 Task: Add a condition where "Brand Is not AI" in pending tickets.
Action: Mouse moved to (137, 468)
Screenshot: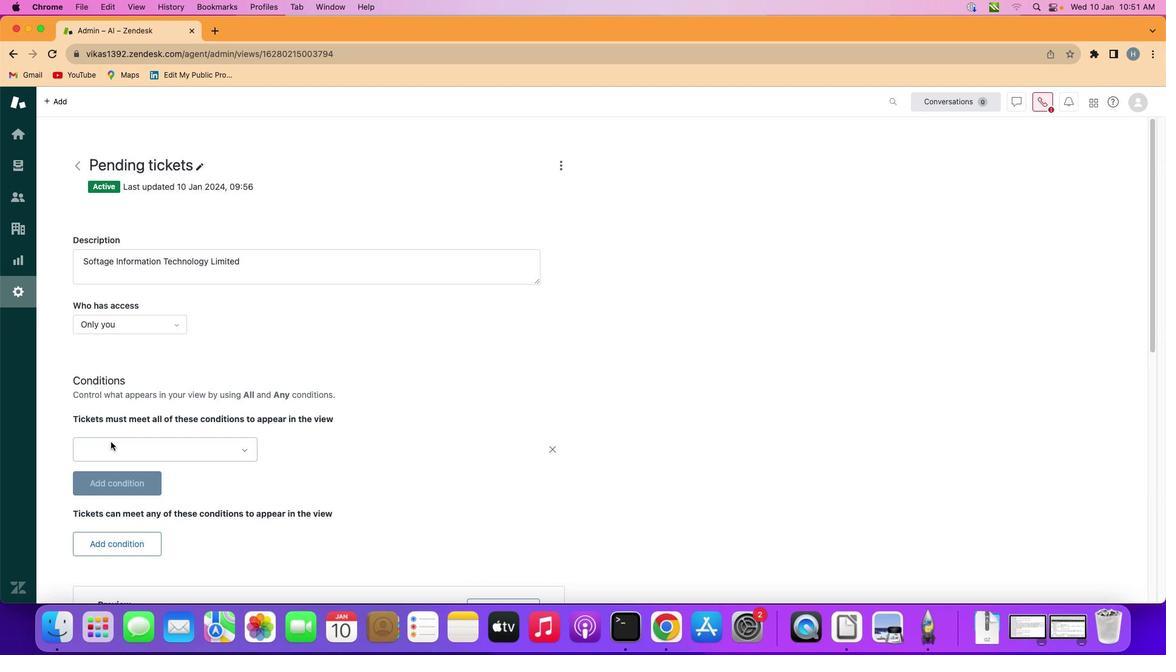 
Action: Mouse pressed left at (137, 468)
Screenshot: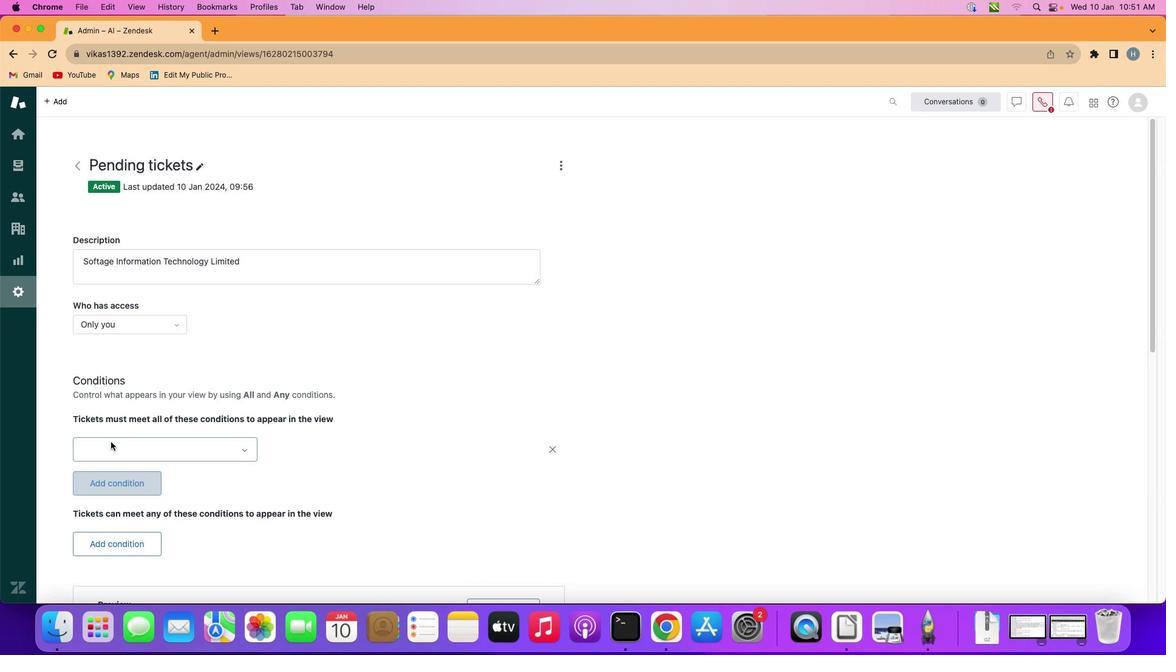 
Action: Mouse moved to (211, 475)
Screenshot: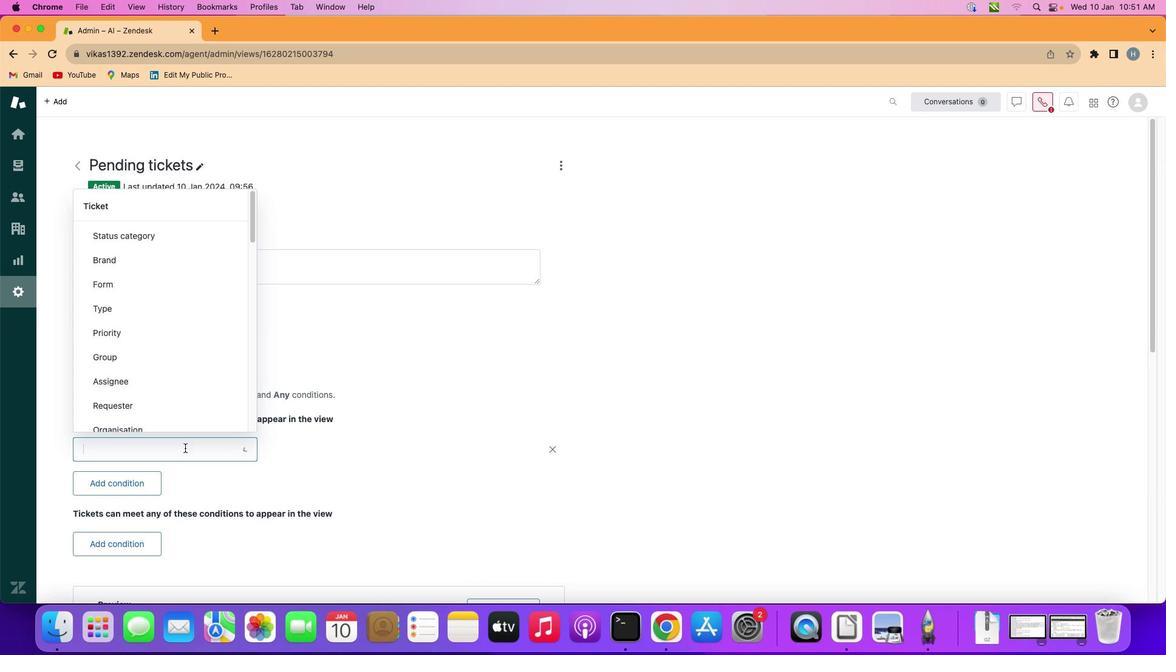 
Action: Mouse pressed left at (211, 475)
Screenshot: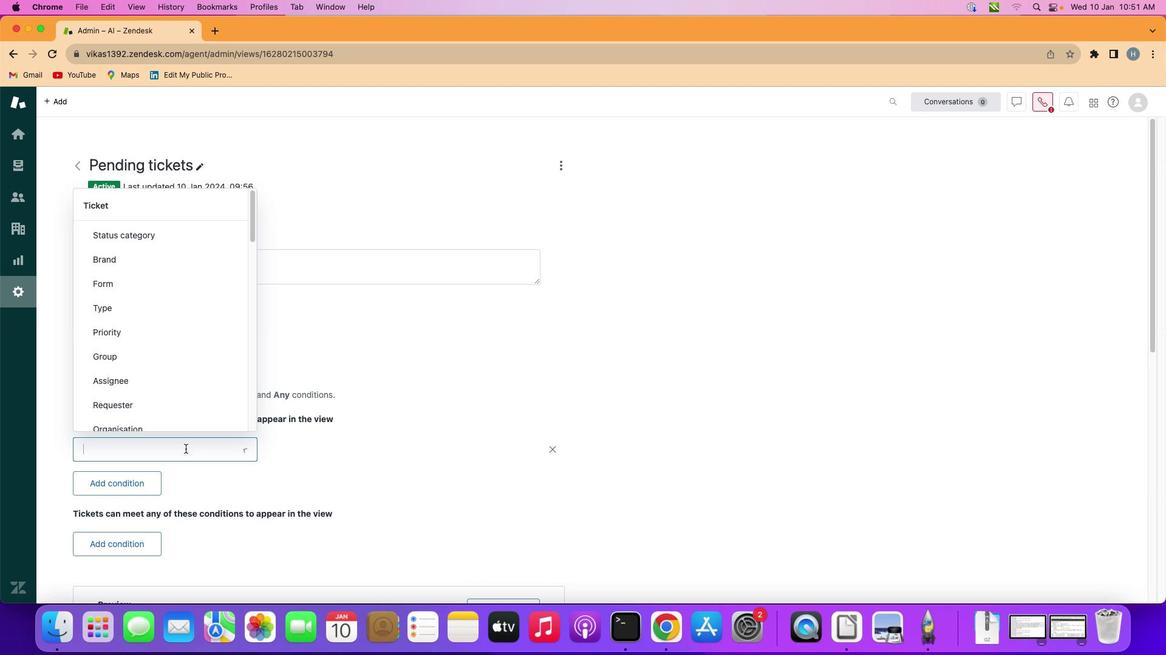 
Action: Mouse moved to (215, 289)
Screenshot: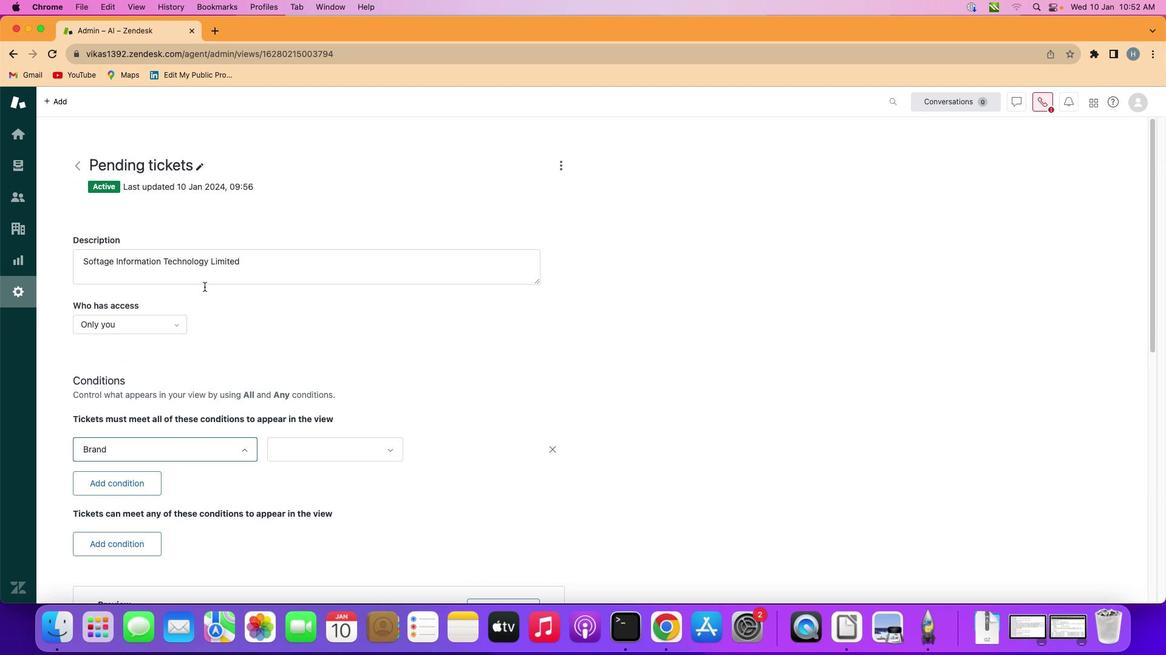 
Action: Mouse pressed left at (215, 289)
Screenshot: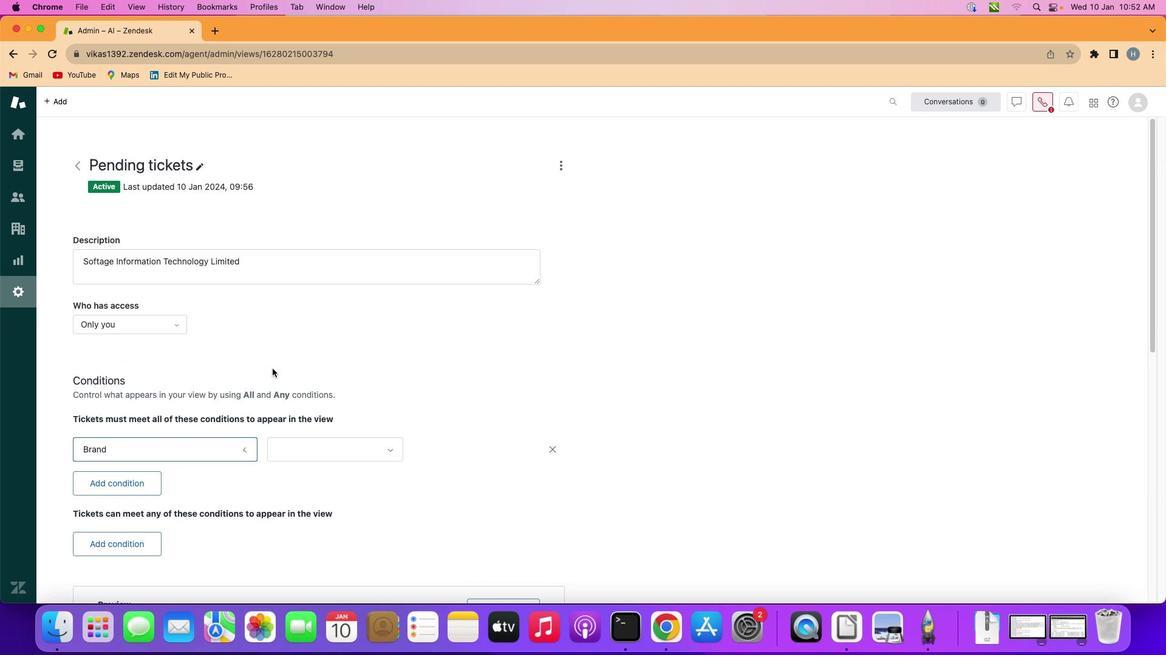 
Action: Mouse moved to (368, 473)
Screenshot: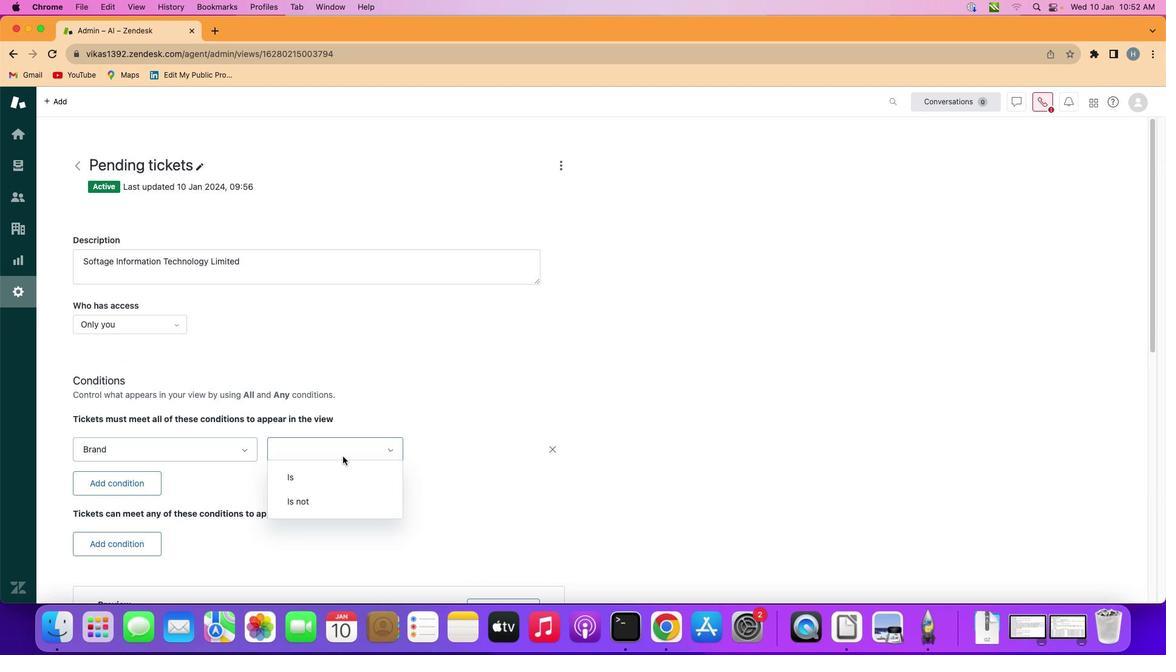 
Action: Mouse pressed left at (368, 473)
Screenshot: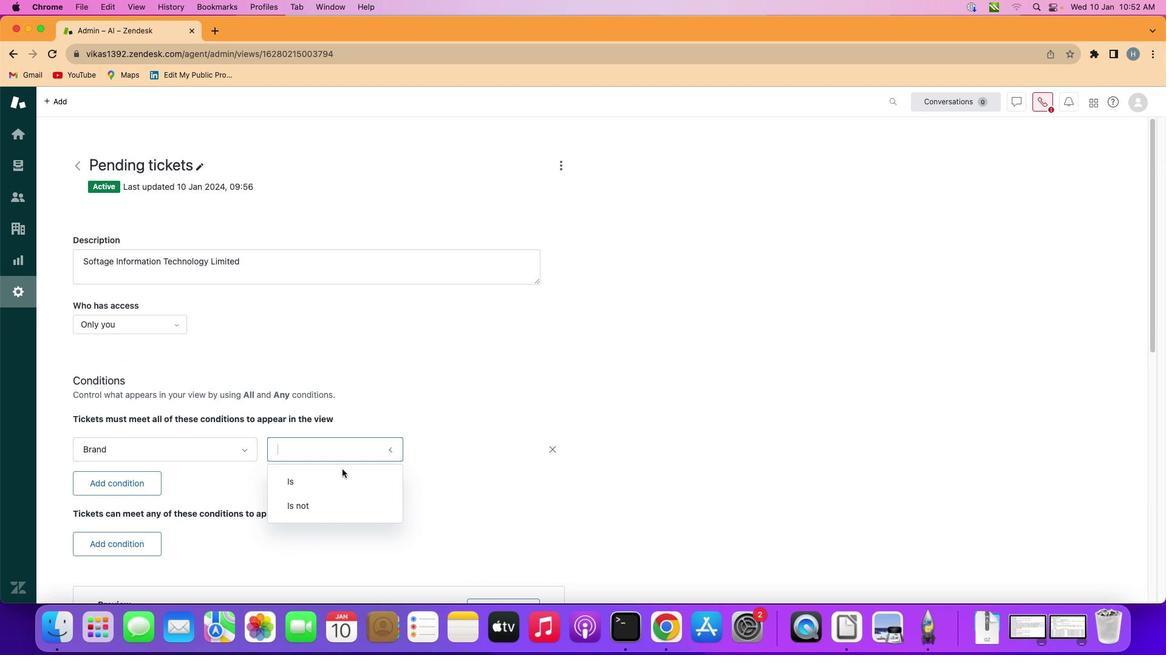 
Action: Mouse moved to (365, 535)
Screenshot: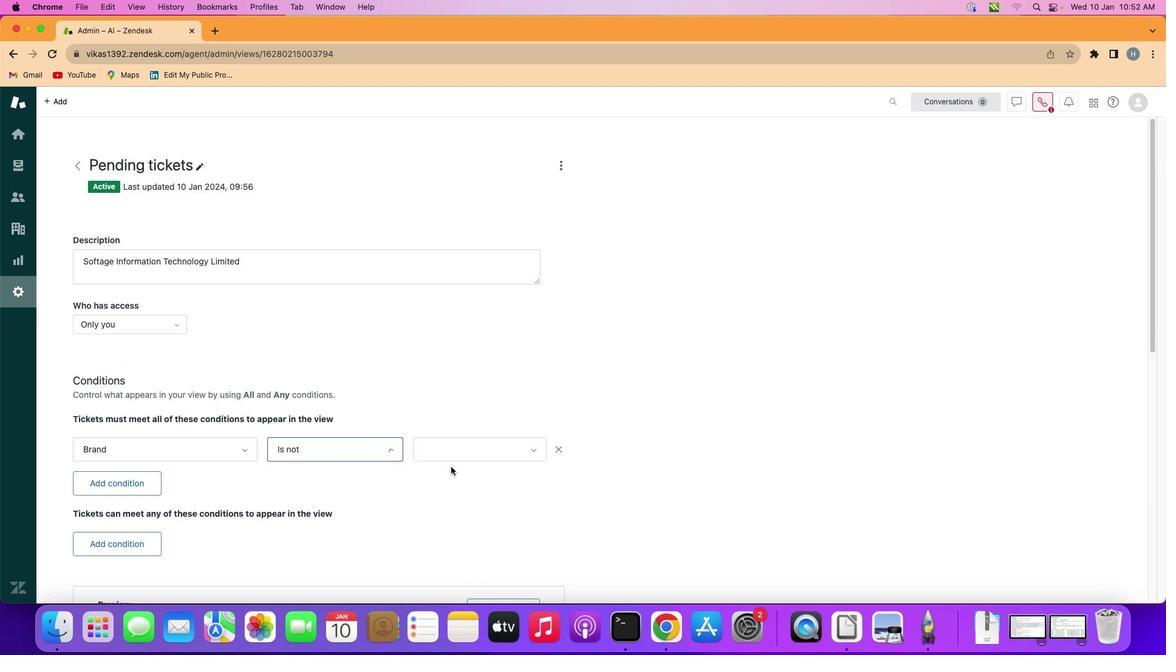 
Action: Mouse pressed left at (365, 535)
Screenshot: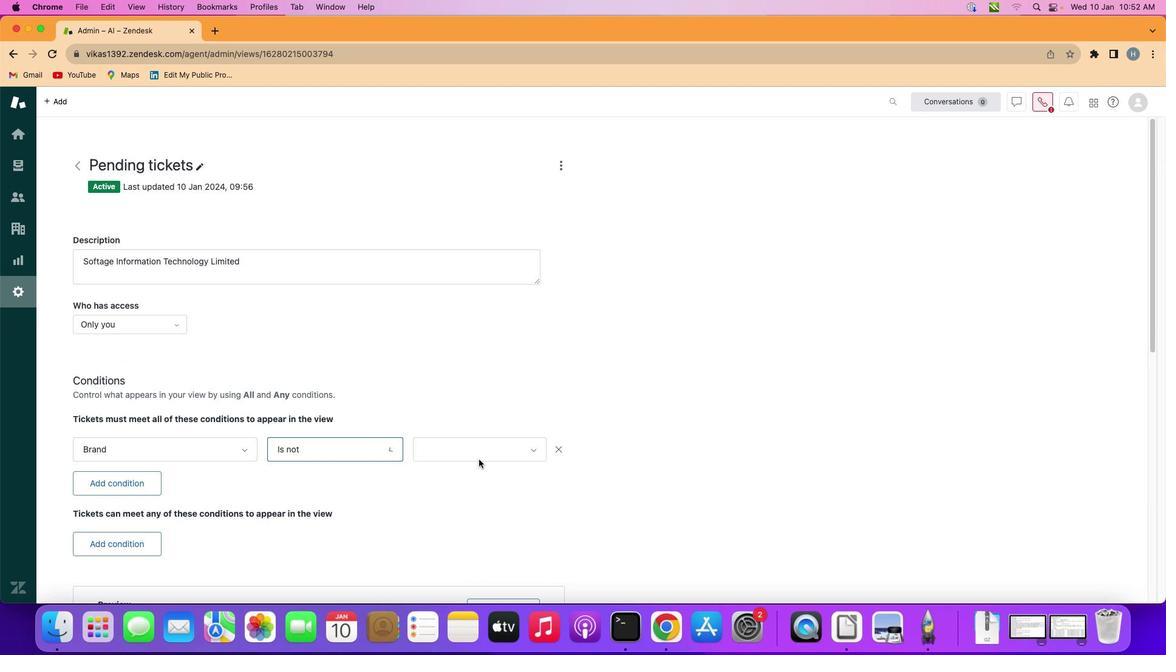 
Action: Mouse moved to (519, 480)
Screenshot: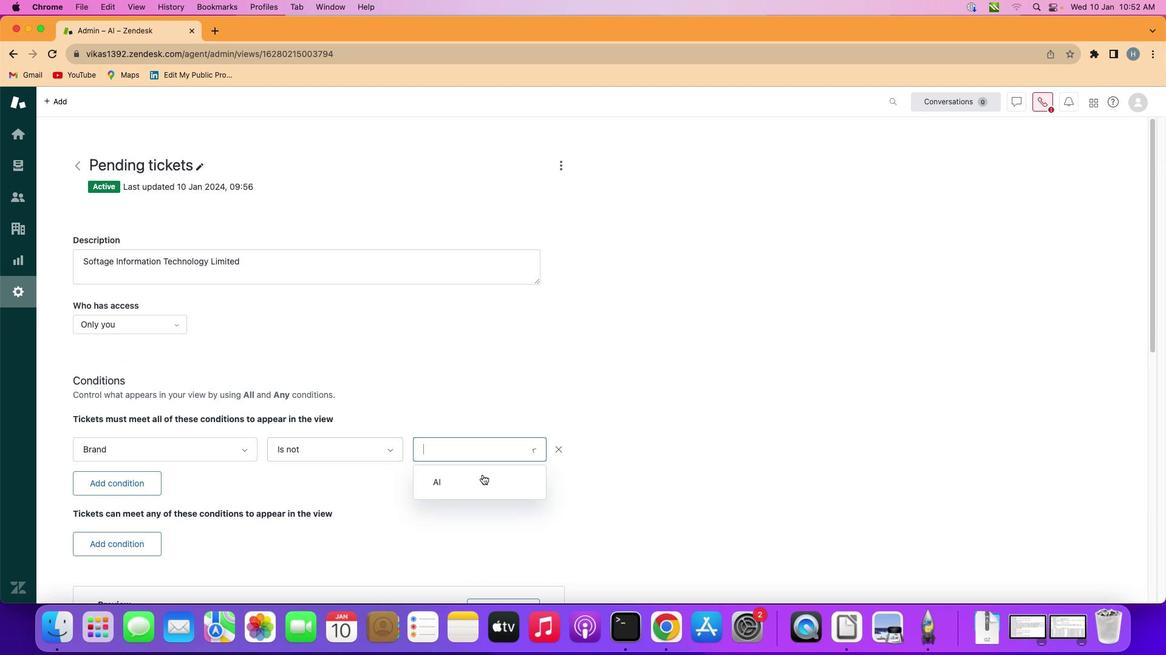 
Action: Mouse pressed left at (519, 480)
Screenshot: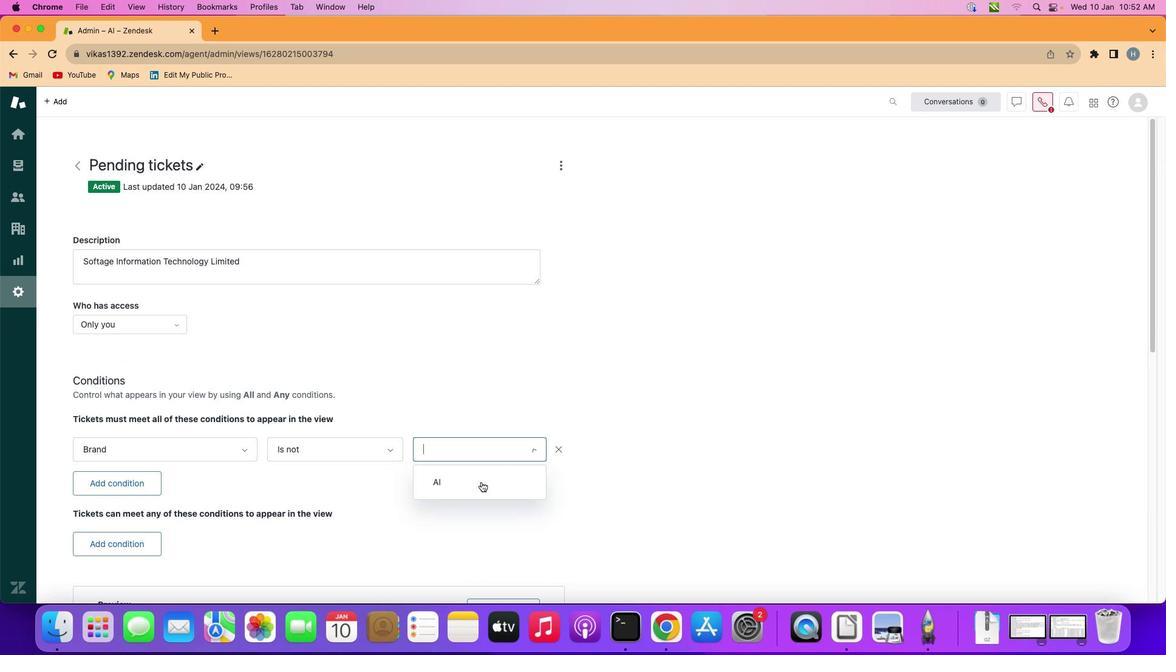 
Action: Mouse moved to (507, 515)
Screenshot: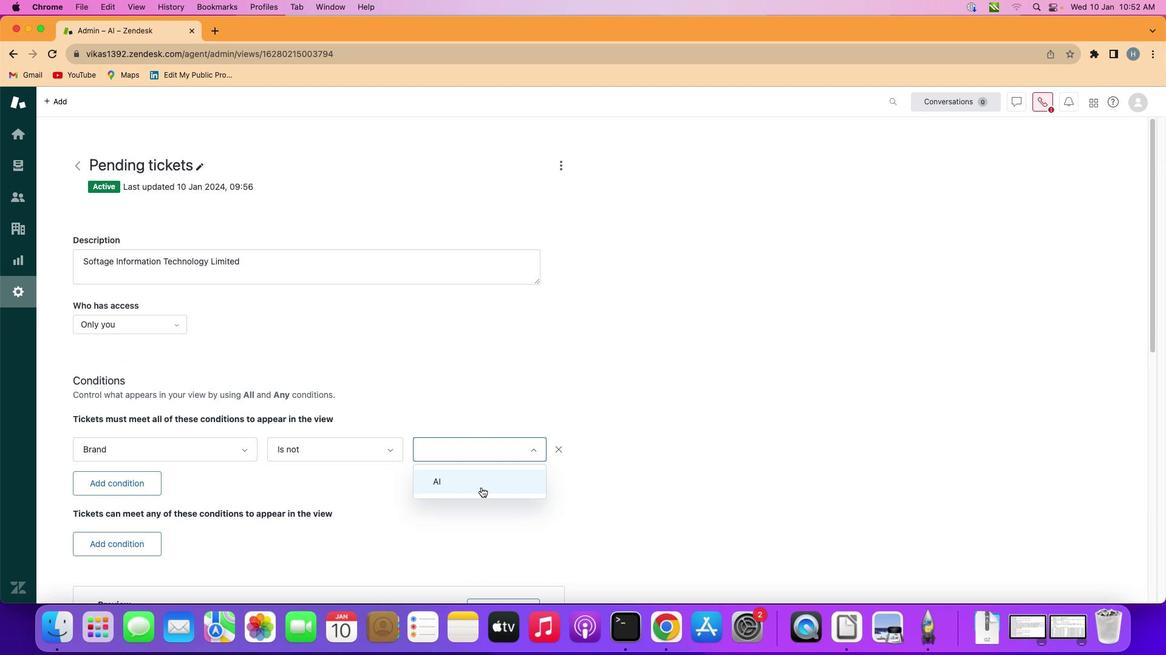 
Action: Mouse pressed left at (507, 515)
Screenshot: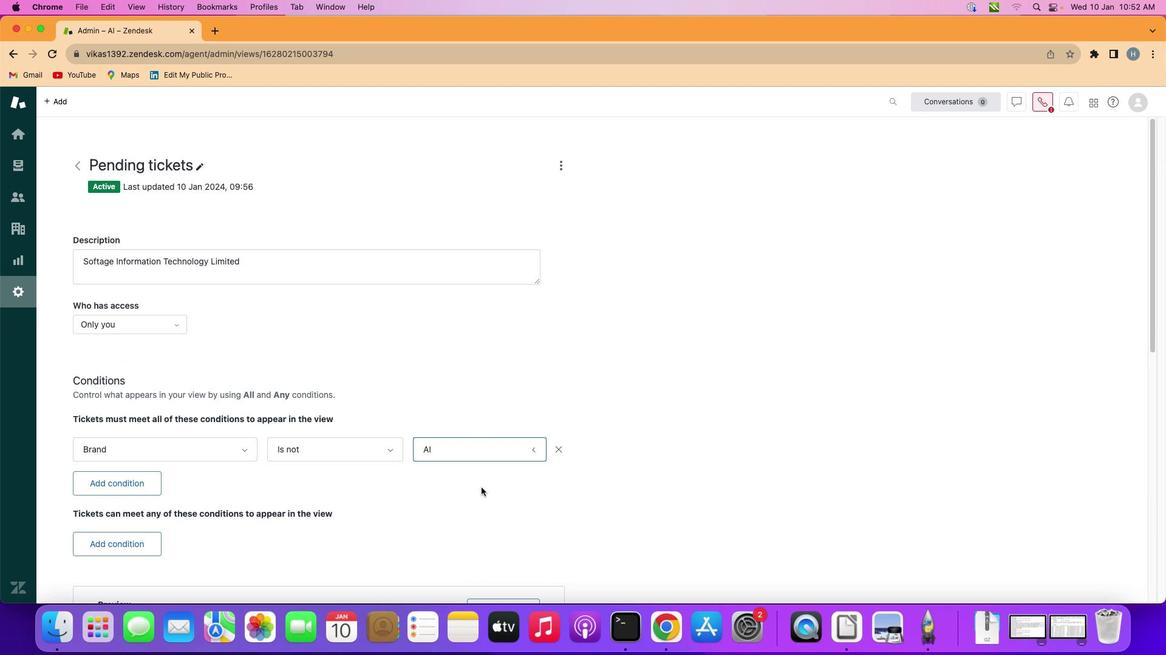 
Action: Mouse moved to (508, 541)
Screenshot: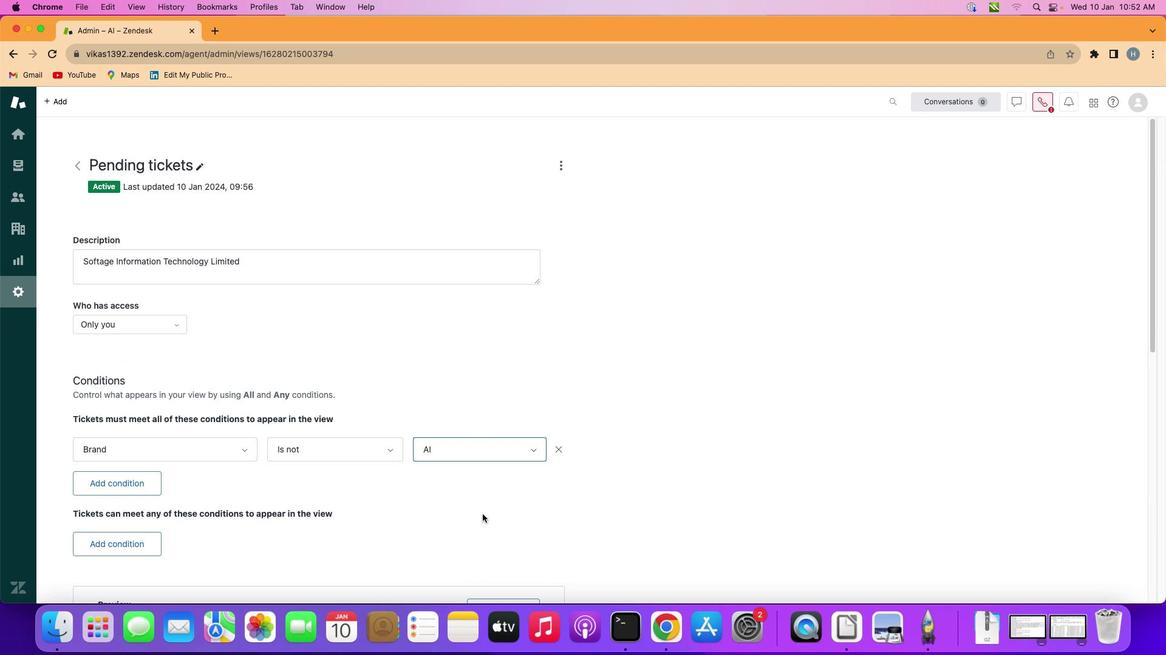 
